 Task: Compose an email with the signature Katie Thompson with the subject Request for feedback on a LinkedIn Ads campaign and the message I am writing to request an update on the project status. from softage.3@softage.net to softage.2@softage.net with an attached audio file Voice_over_recording.wav Undo the message, redo the message and add the line (Thank you) Send the email. Finally, move the email from Sent Items to the label Air quality
Action: Mouse moved to (91, 116)
Screenshot: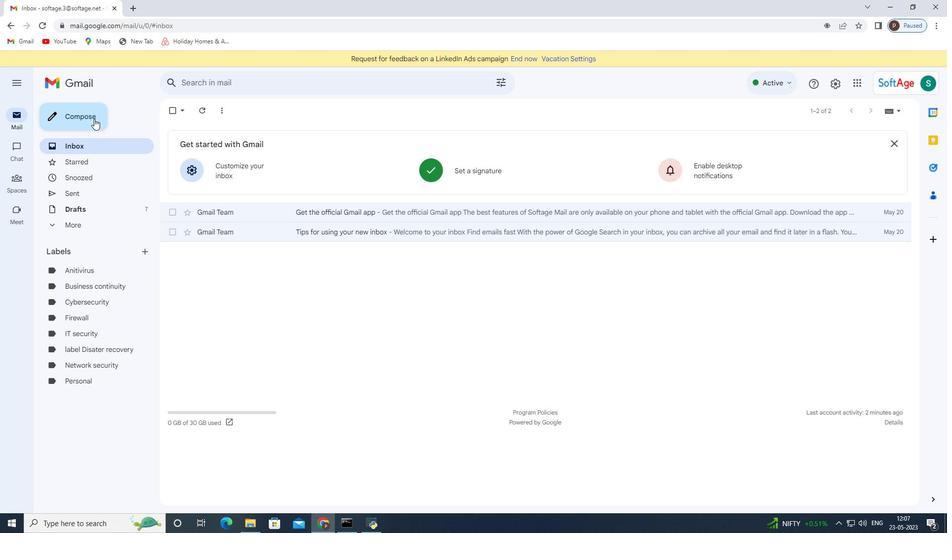 
Action: Mouse pressed left at (91, 116)
Screenshot: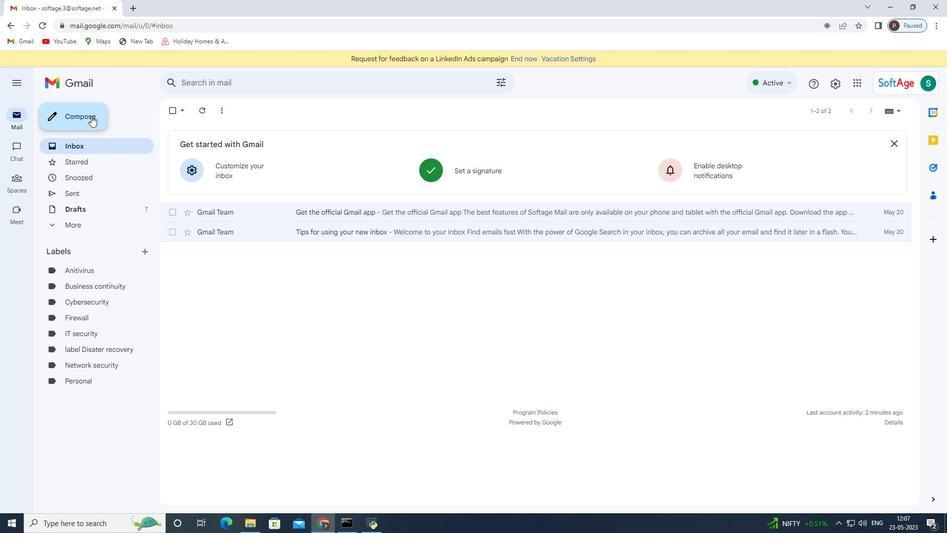 
Action: Mouse moved to (684, 285)
Screenshot: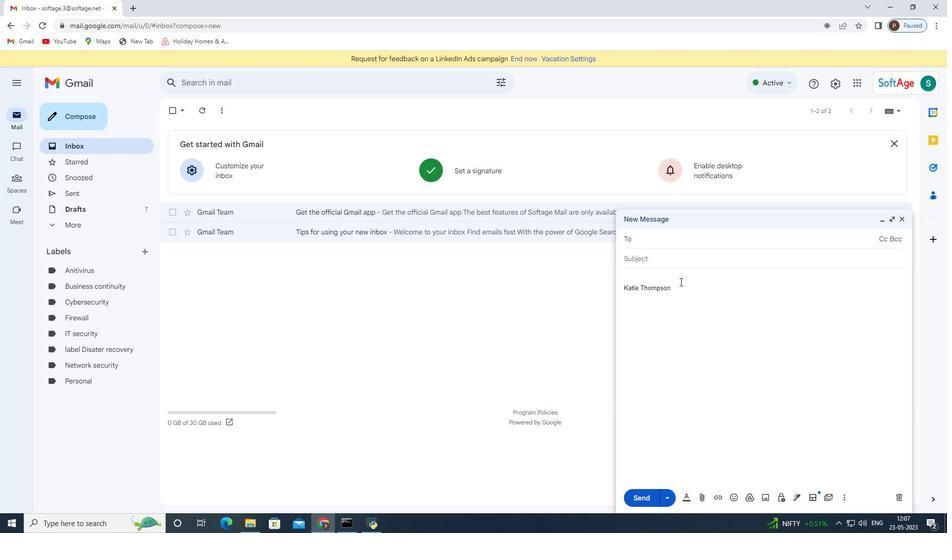 
Action: Mouse pressed left at (684, 285)
Screenshot: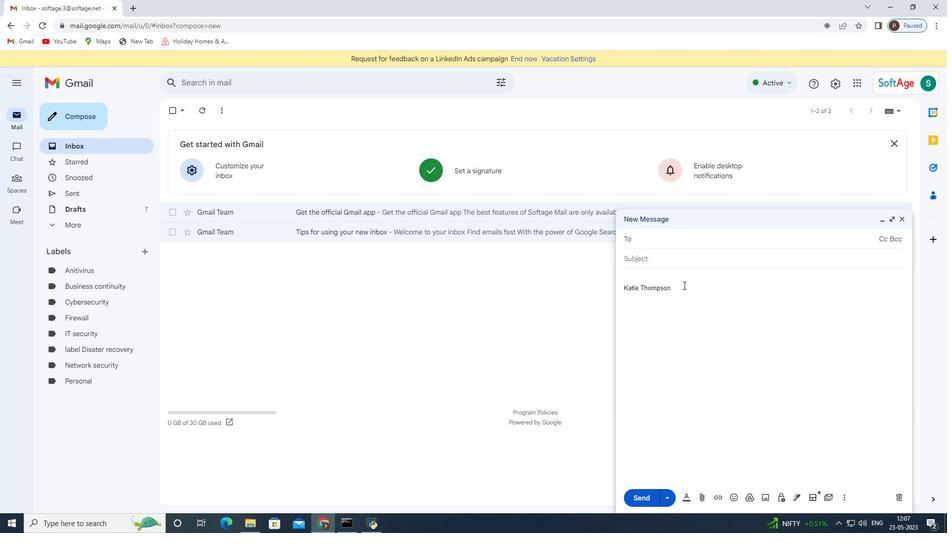 
Action: Mouse moved to (674, 254)
Screenshot: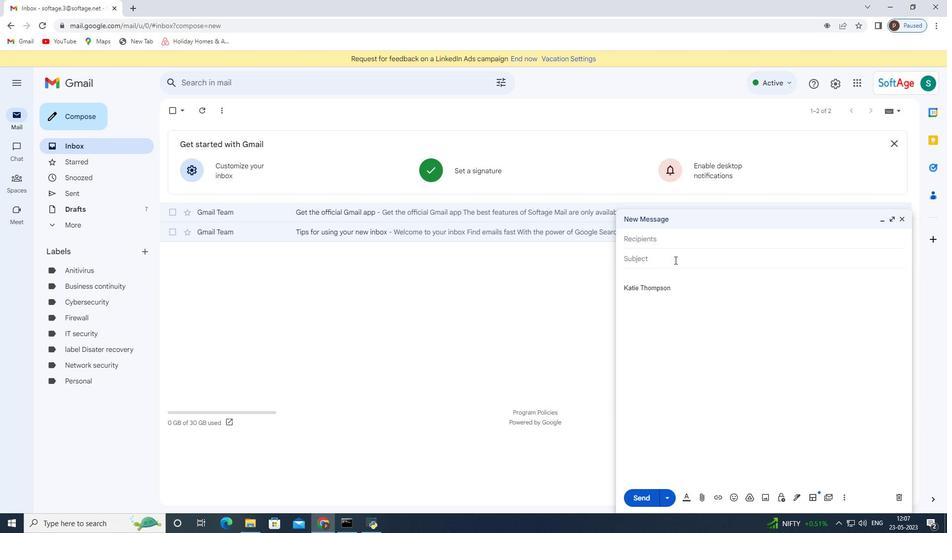 
Action: Mouse pressed left at (674, 254)
Screenshot: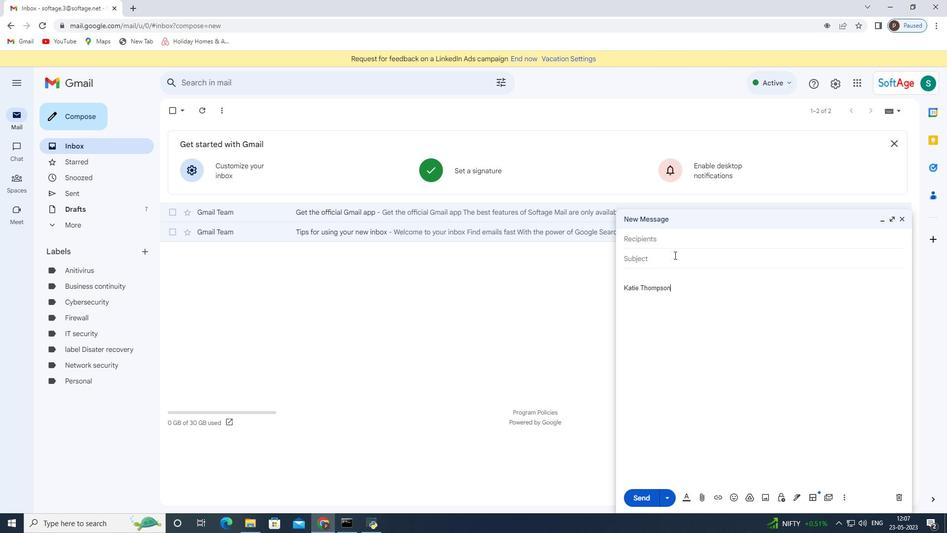 
Action: Key pressed <Key.shift>Request<Key.space>for<Key.space>feedback<Key.space>ona<Key.space><Key.backspace><Key.backspace><Key.space><Key.shift>Linkedin<Key.backspace><Key.backspace><Key.shift>In<Key.space><Key.shift>Ads<Key.space>campaign<Key.tab><Key.home><Key.shift_r><Key.enter><Key.up><Key.shift_r><Key.enter><Key.up><Key.up><Key.shift>I<Key.space>am<Key.space>wuri<Key.backspace><Key.backspace><Key.backspace>riting<Key.space>to<Key.space>request<Key.space>an<Key.space>update<Key.space>on<Key.space>the<Key.space>project<Key.space>status.
Screenshot: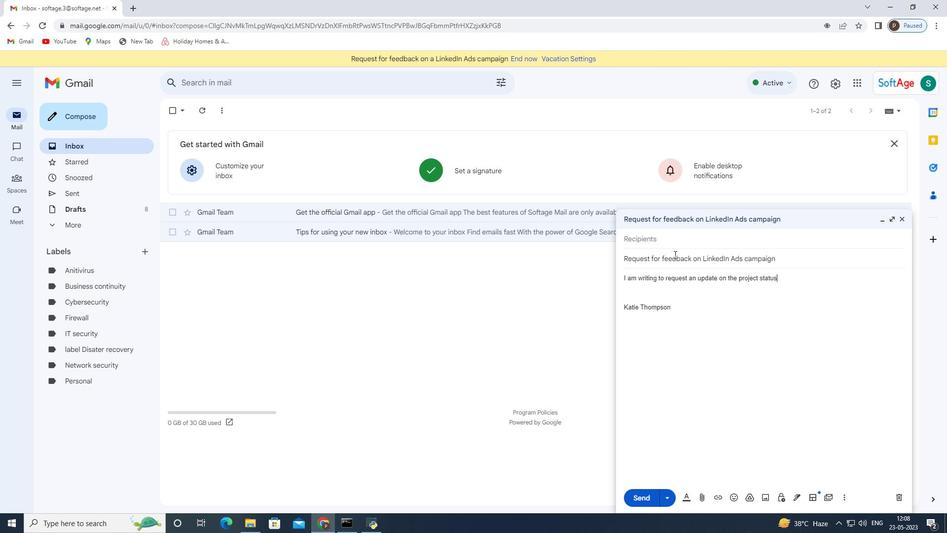 
Action: Mouse moved to (675, 240)
Screenshot: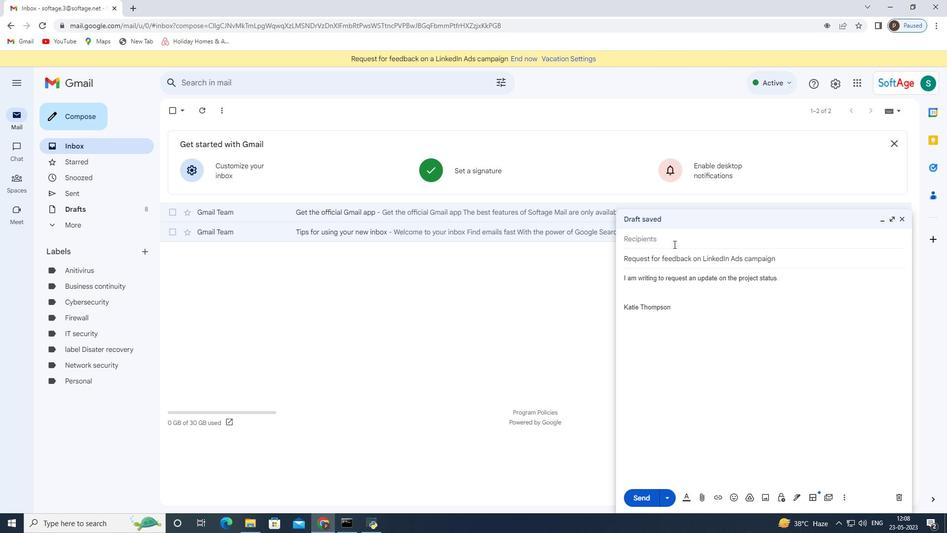 
Action: Mouse pressed left at (675, 240)
Screenshot: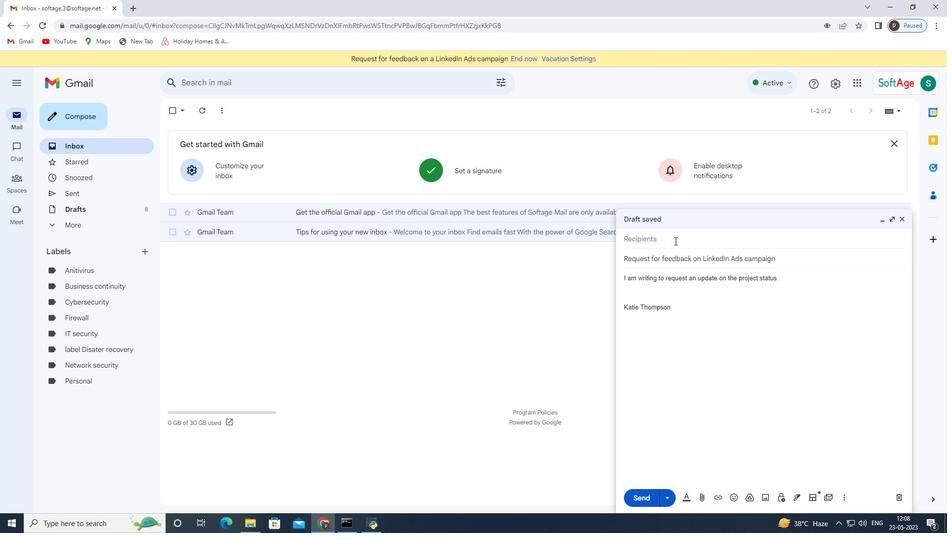 
Action: Key pressed softage.2<Key.shift>@softgae.net<Key.enter>
Screenshot: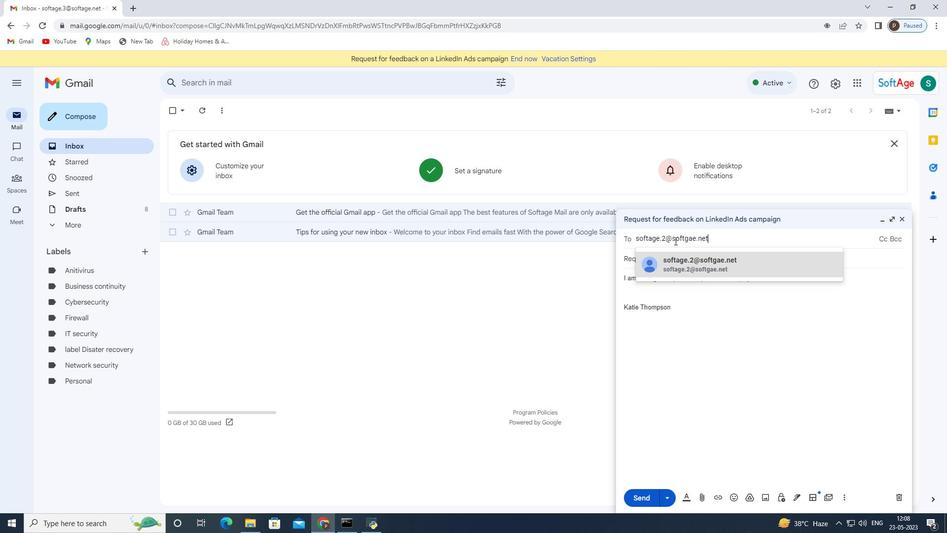 
Action: Mouse moved to (798, 285)
Screenshot: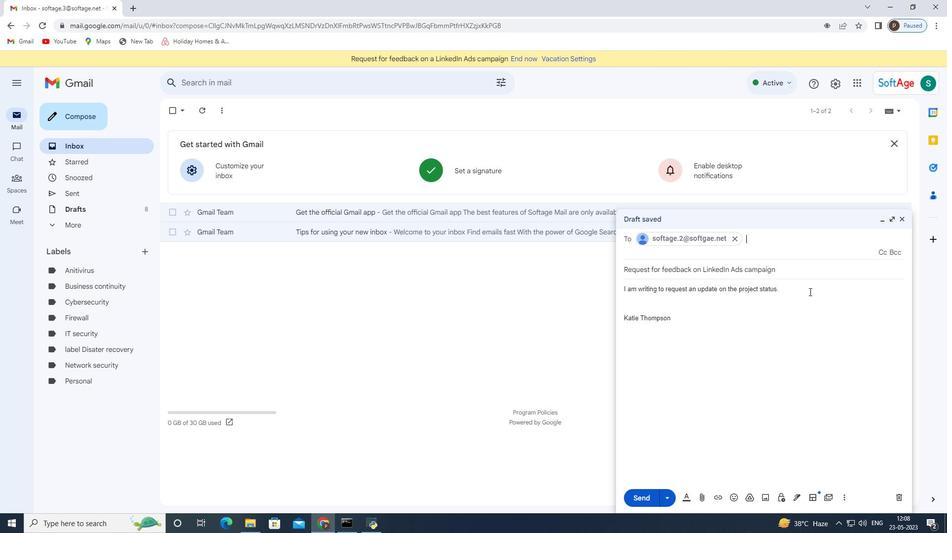 
Action: Mouse pressed left at (798, 285)
Screenshot: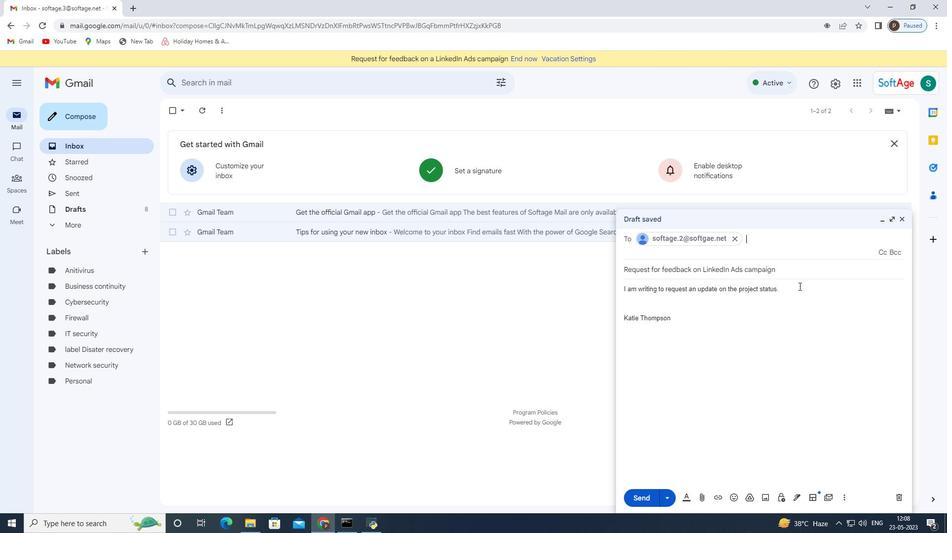 
Action: Mouse moved to (704, 497)
Screenshot: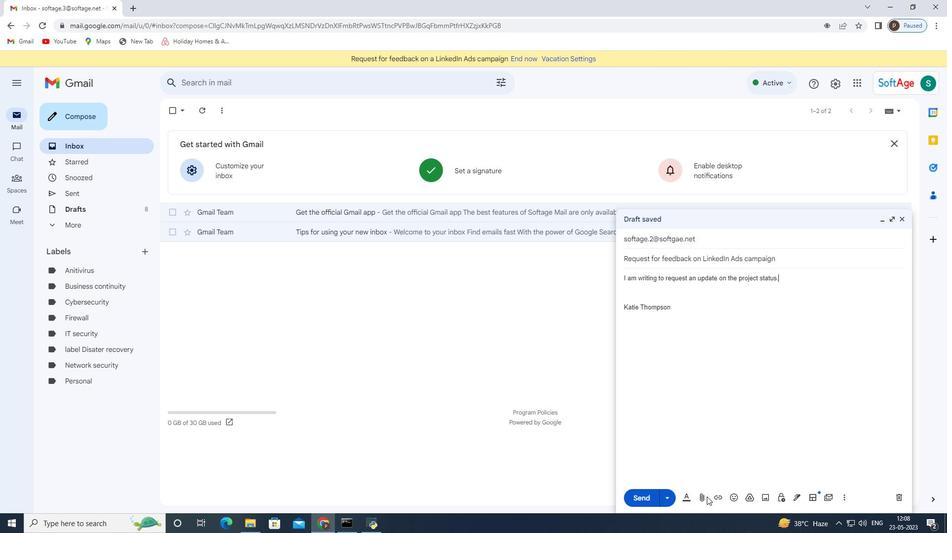 
Action: Mouse pressed left at (704, 497)
Screenshot: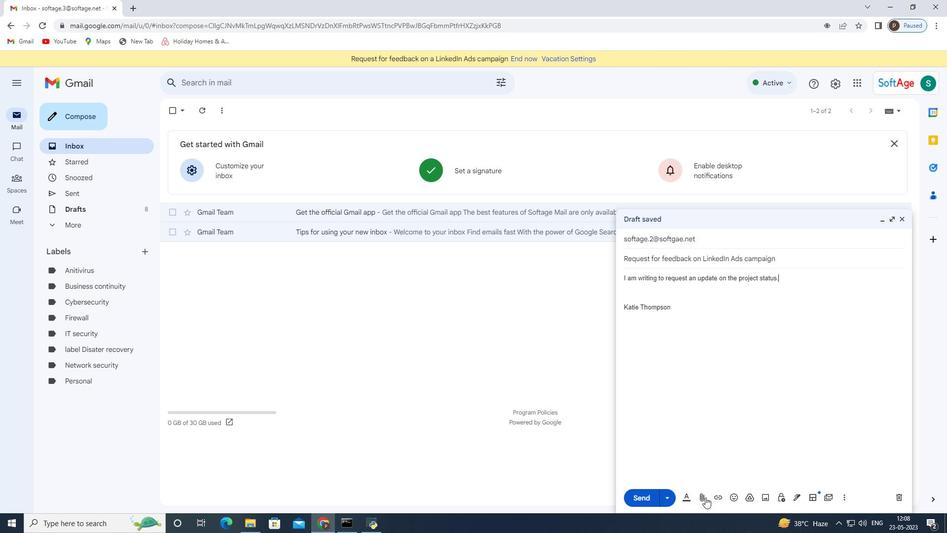 
Action: Mouse moved to (179, 84)
Screenshot: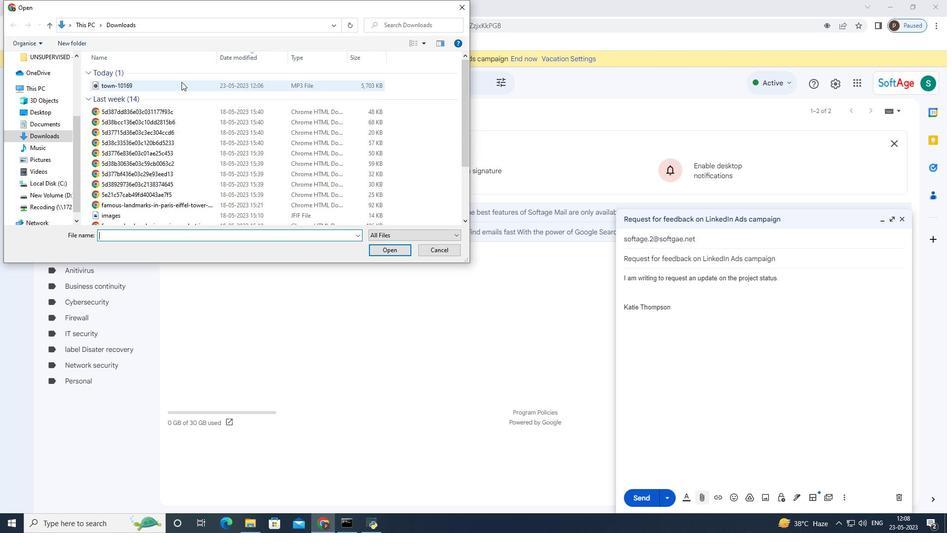 
Action: Mouse pressed left at (179, 84)
Screenshot: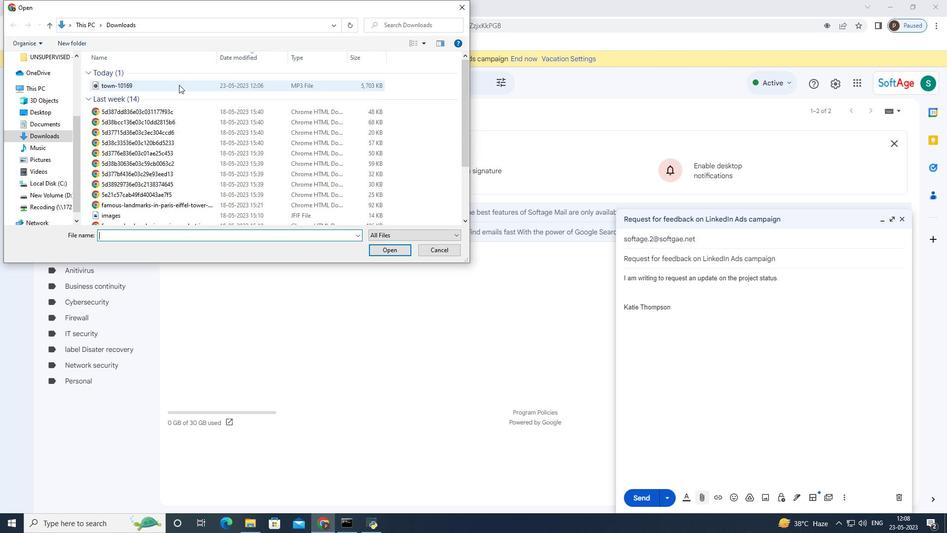 
Action: Key pressed <Key.f2><Key.shift>Voice<Key.shift>)<Key.backspace><Key.shift>_over<Key.shift>_recording.wav
Screenshot: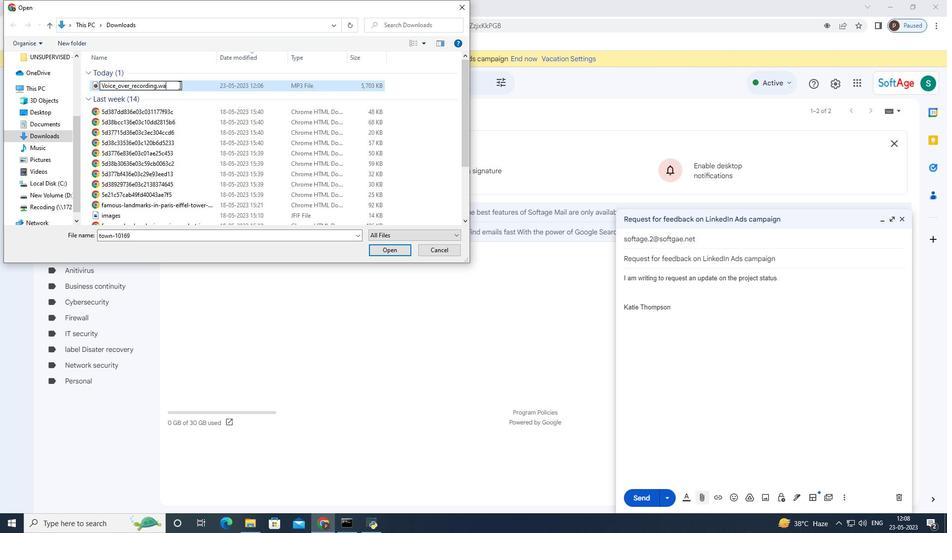 
Action: Mouse moved to (198, 87)
Screenshot: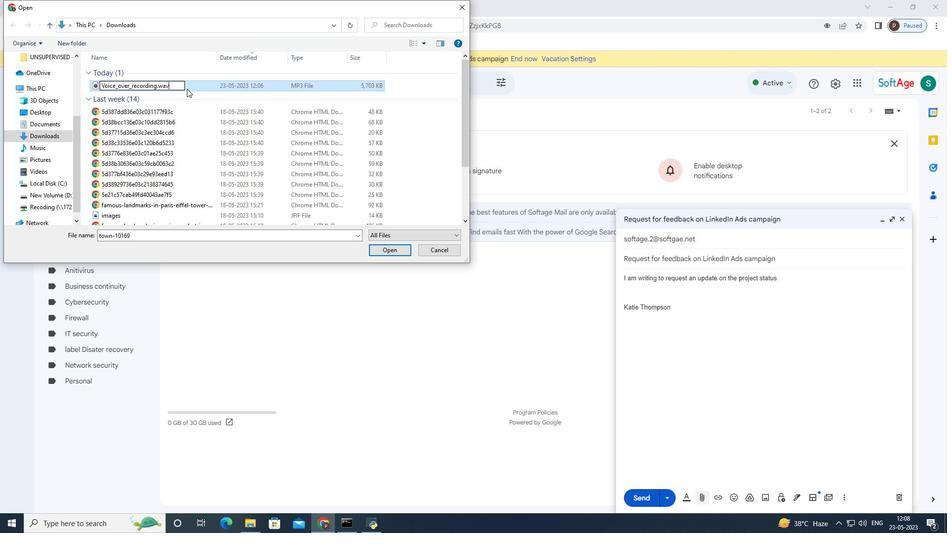 
Action: Mouse pressed left at (198, 87)
Screenshot: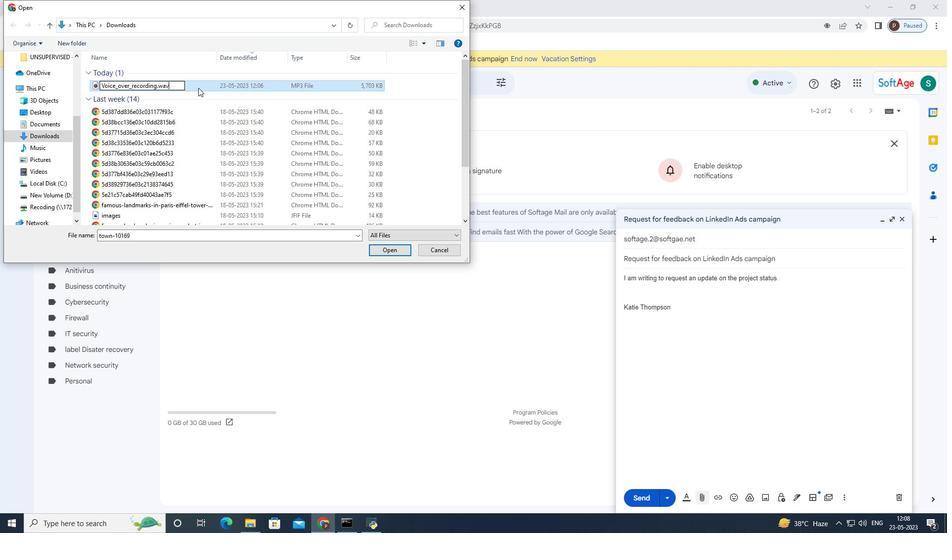 
Action: Mouse moved to (385, 245)
Screenshot: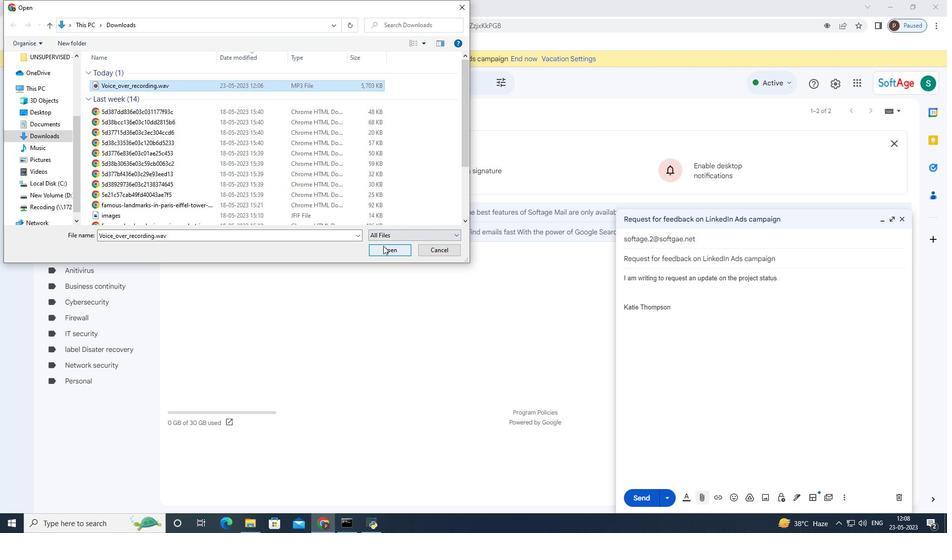 
Action: Mouse pressed left at (385, 245)
Screenshot: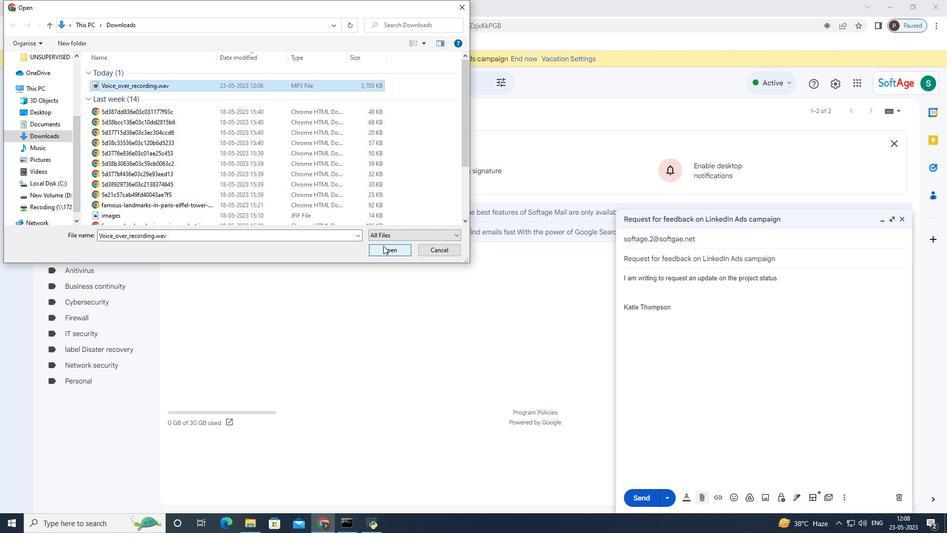 
Action: Mouse moved to (786, 279)
Screenshot: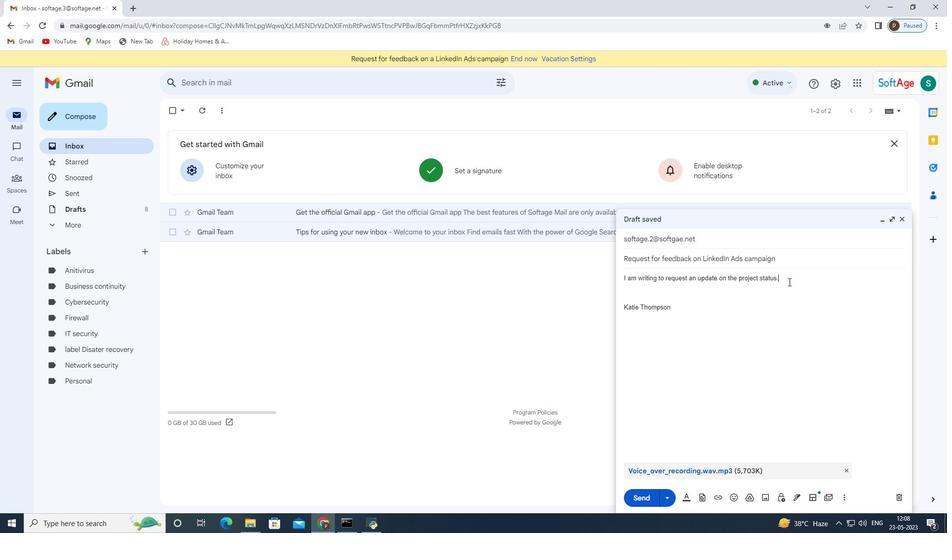 
Action: Key pressed <Key.shift_r><Key.home>ctrl+Zctrl+Zctrl+Z<'\x1a'><'\x1a'><'\x1a'><'\x1a'><'\x1a'><'\x1a'><'\x1a'><'\x1a'><'\x1a'><'\x1a'><'\x1a'><'\x1a'><'\x1a'><'\x1a'><'\x1a'><'\x1a'><'\x1a'><'\x1a'><'\x1a'><'\x1a'><'\x1a'><'\x1a'><'\x1a'><'\x1a'><'\x1a'><'\x1a'><'\x1a'><'\x1a'><'\x1a'><'\x1a'><'\x1a'><'\x1a'>ctrl+Y<'\x19'><'\x19'><'\x19'><'\x19'><'\x19'><'\x19'><'\x19'><'\x19'><'\x19'><'\x19'><'\x19'><'\x19'><'\x19'><'\x19'><'\x19'><'\x19'><'\x19'>ctrl+Vctrl+V<'\x16'><'\x1a'><'\x1a'><'\x1a'><Key.down><Key.down><Key.shift>Thank<Key.space>you
Screenshot: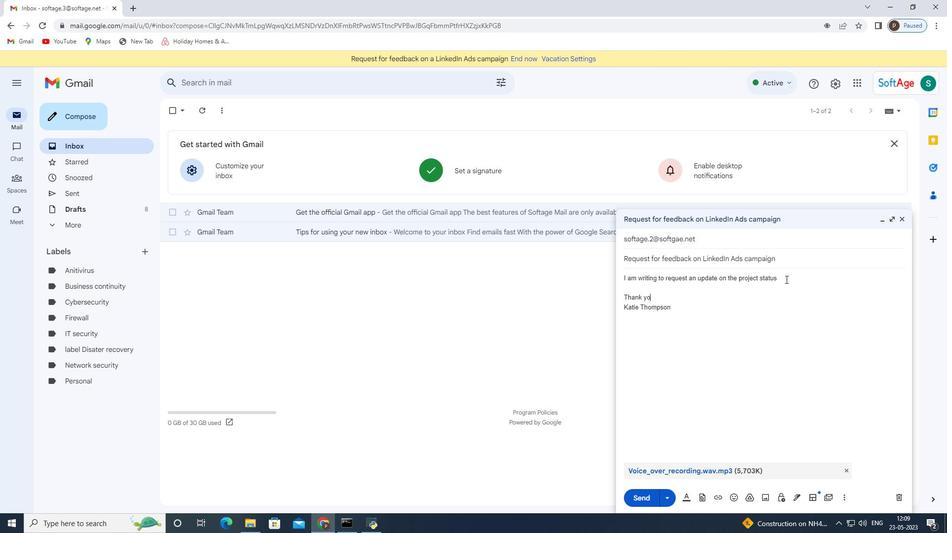 
Action: Mouse moved to (645, 501)
Screenshot: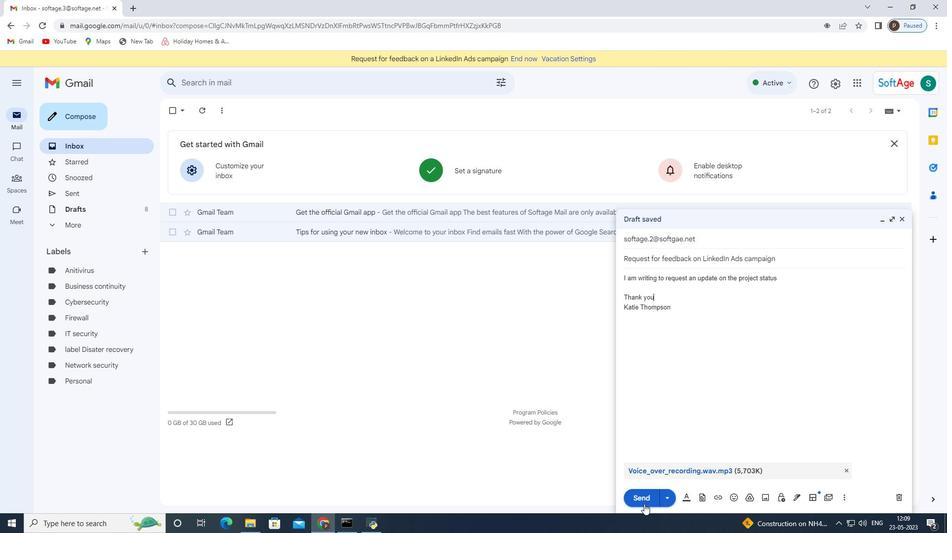 
Action: Mouse pressed left at (645, 501)
Screenshot: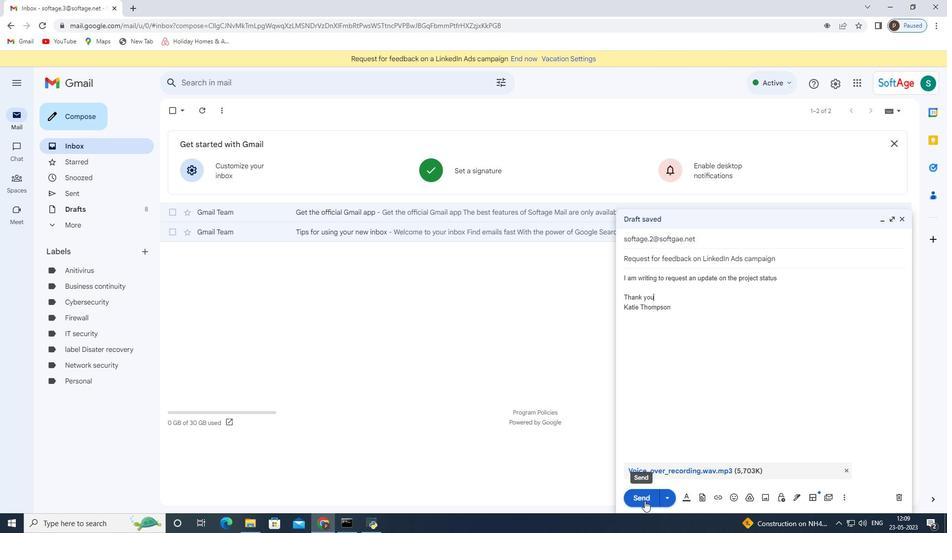 
Action: Mouse moved to (118, 193)
Screenshot: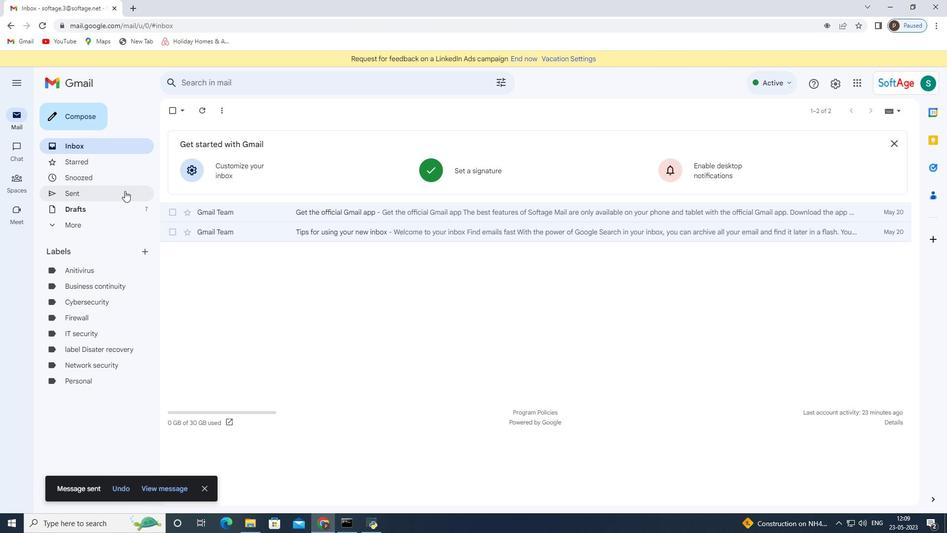 
Action: Mouse pressed left at (118, 193)
Screenshot: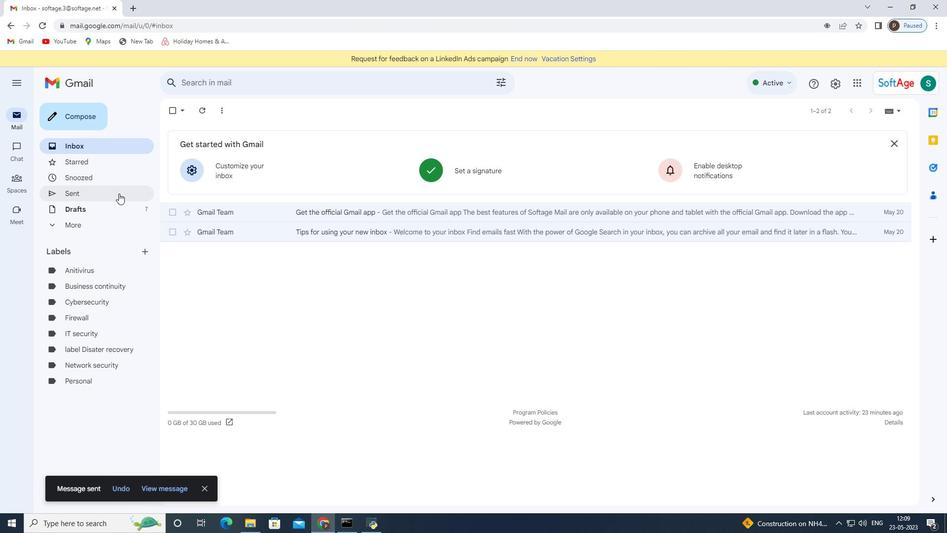 
Action: Mouse moved to (269, 174)
Screenshot: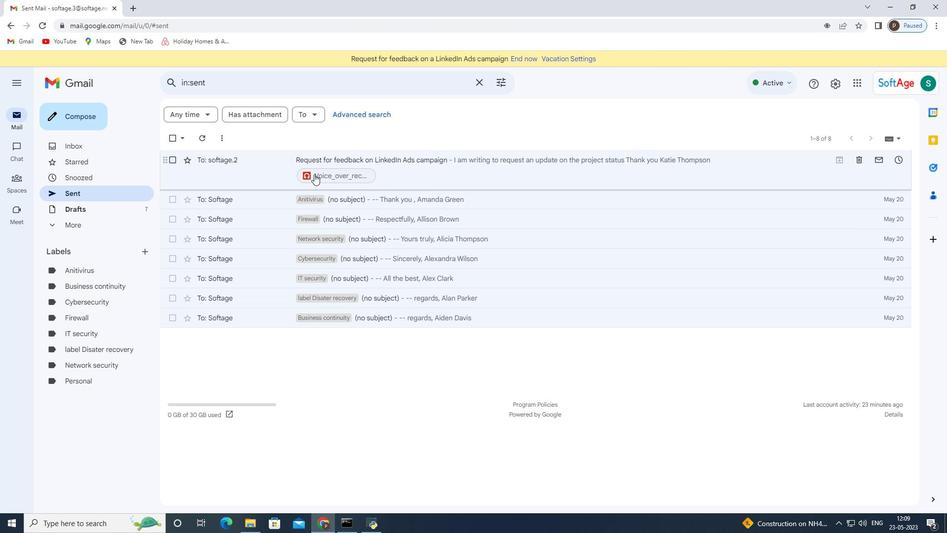 
Action: Mouse pressed right at (269, 174)
Screenshot: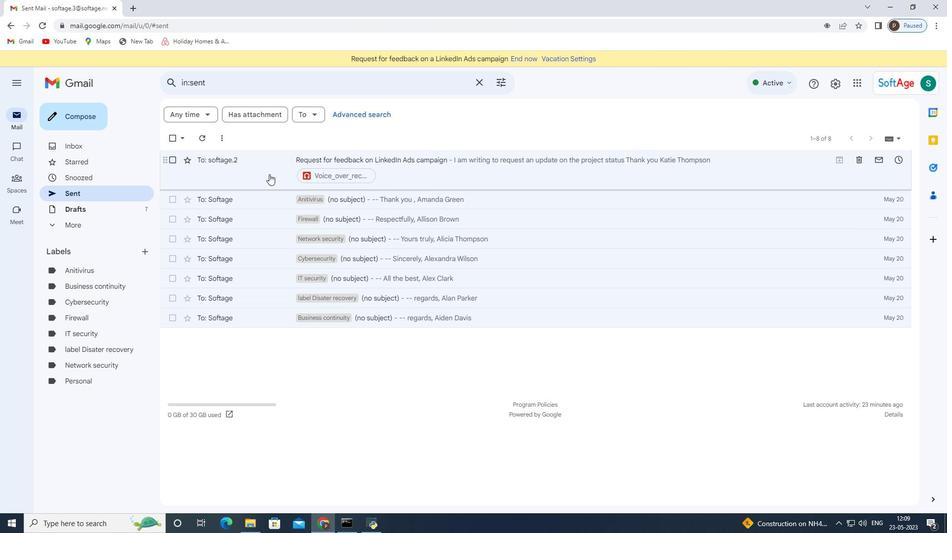 
Action: Mouse moved to (436, 121)
Screenshot: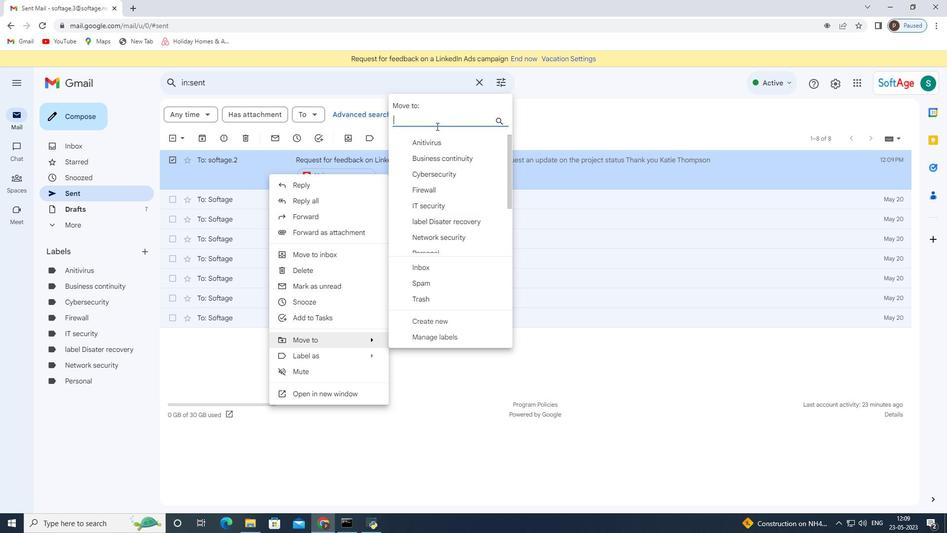 
Action: Mouse pressed left at (436, 121)
Screenshot: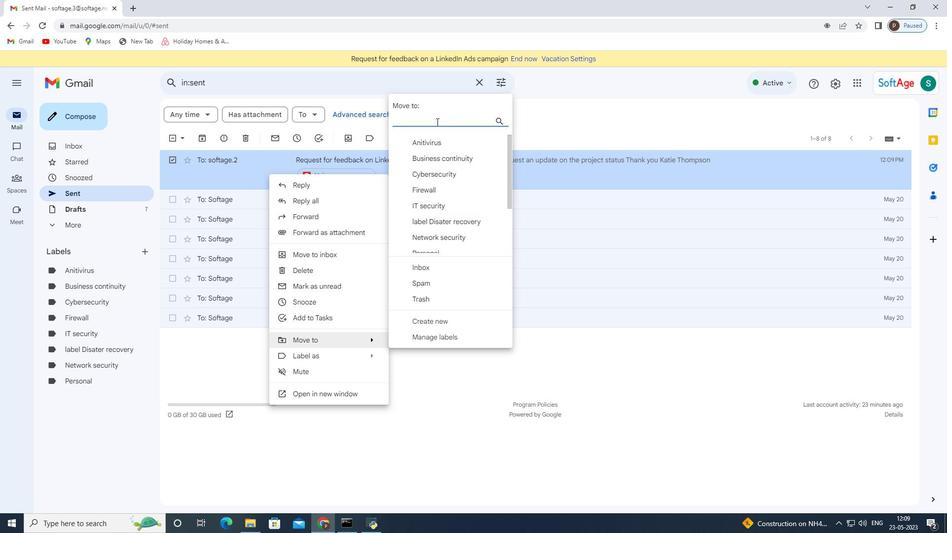 
Action: Mouse moved to (445, 321)
Screenshot: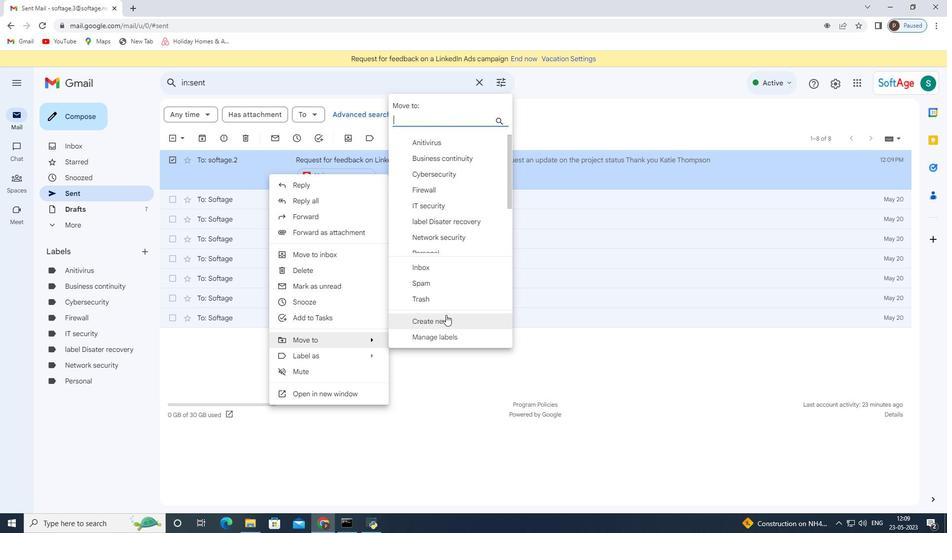 
Action: Mouse pressed left at (445, 321)
Screenshot: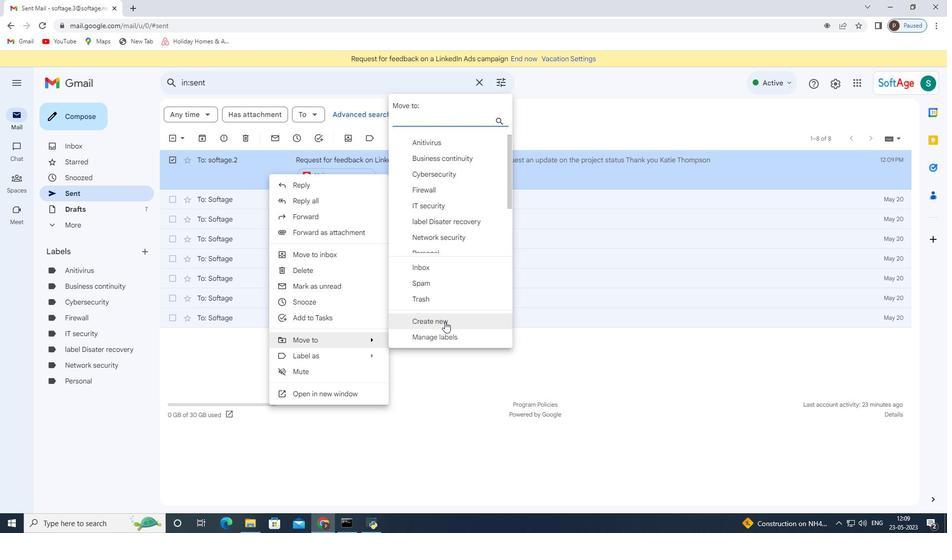 
Action: Key pressed <Key.shift>Air<Key.space><Key.shift>Qu<Key.backspace><Key.backspace>quality
Screenshot: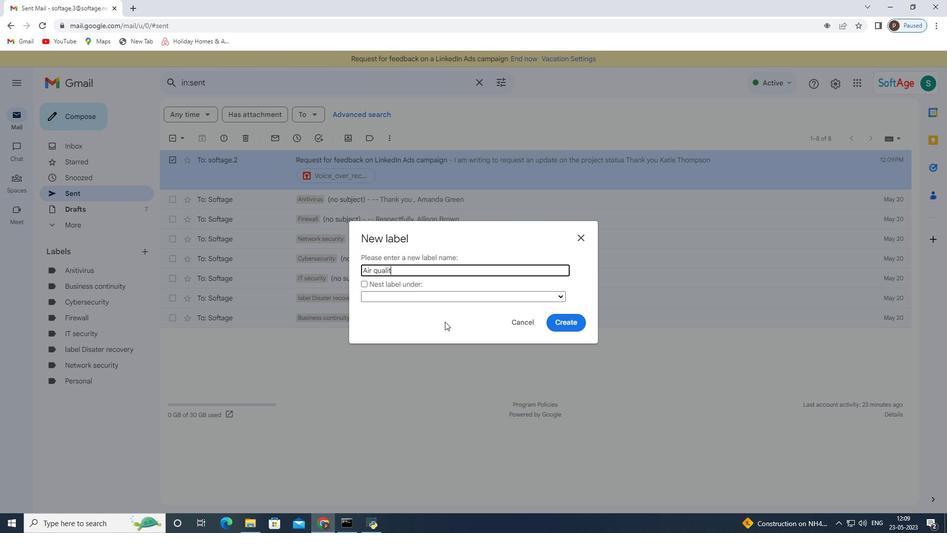 
Action: Mouse moved to (558, 322)
Screenshot: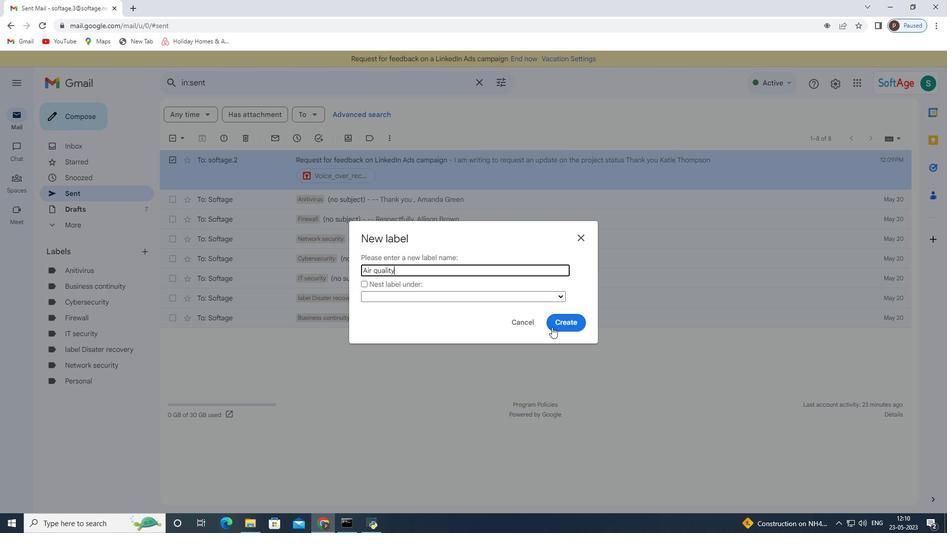 
Action: Mouse pressed left at (558, 322)
Screenshot: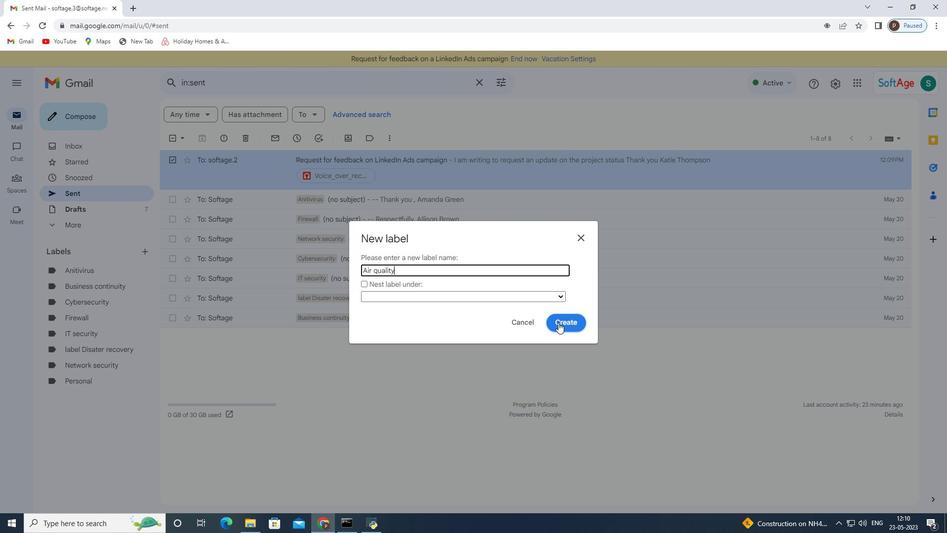 
